 Task: Create a due date automation trigger when advanced on, on the monday of the week a card is due add dates not starting today at 11:00 AM.
Action: Mouse moved to (1016, 79)
Screenshot: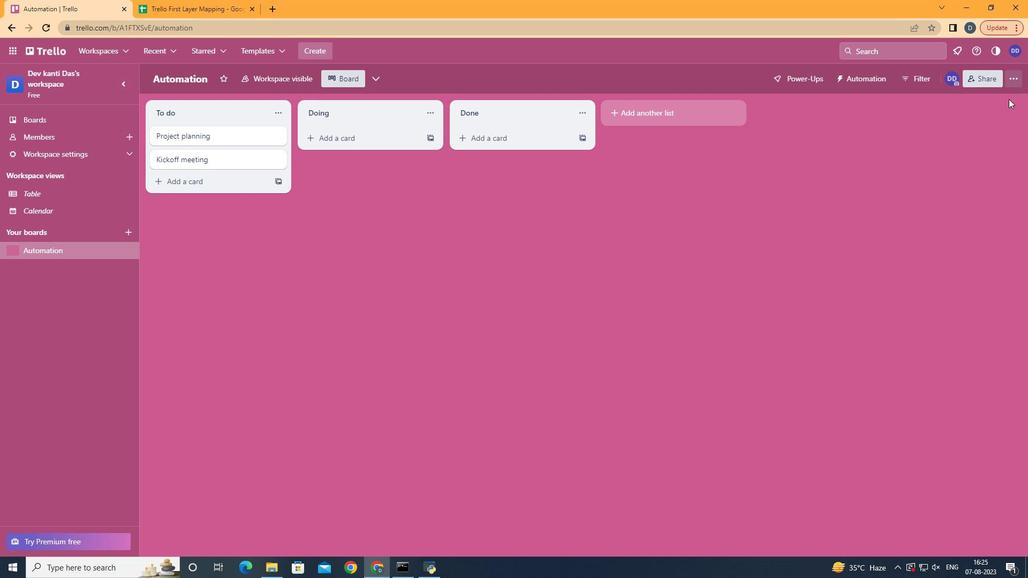 
Action: Mouse pressed left at (1016, 79)
Screenshot: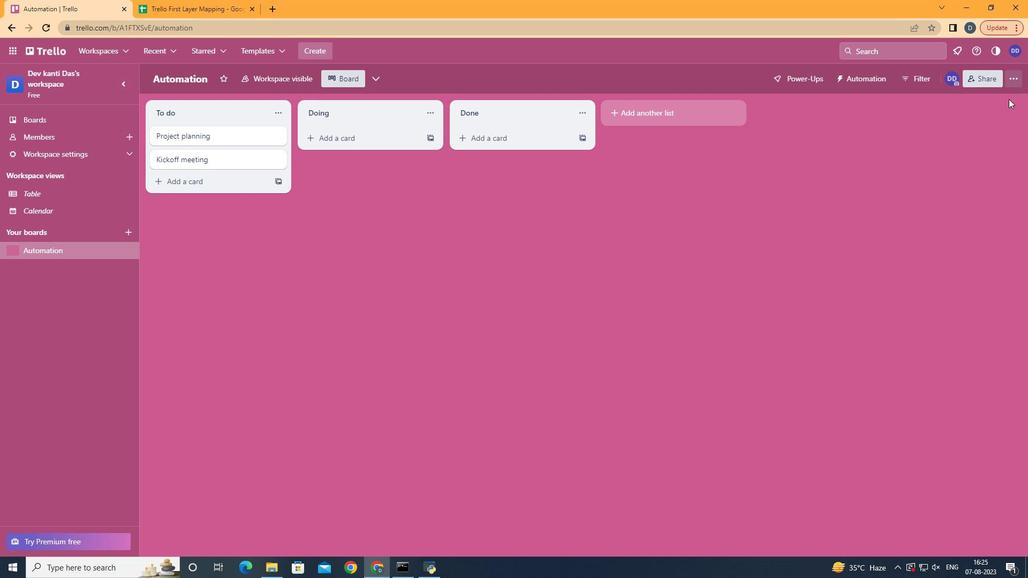 
Action: Mouse moved to (929, 229)
Screenshot: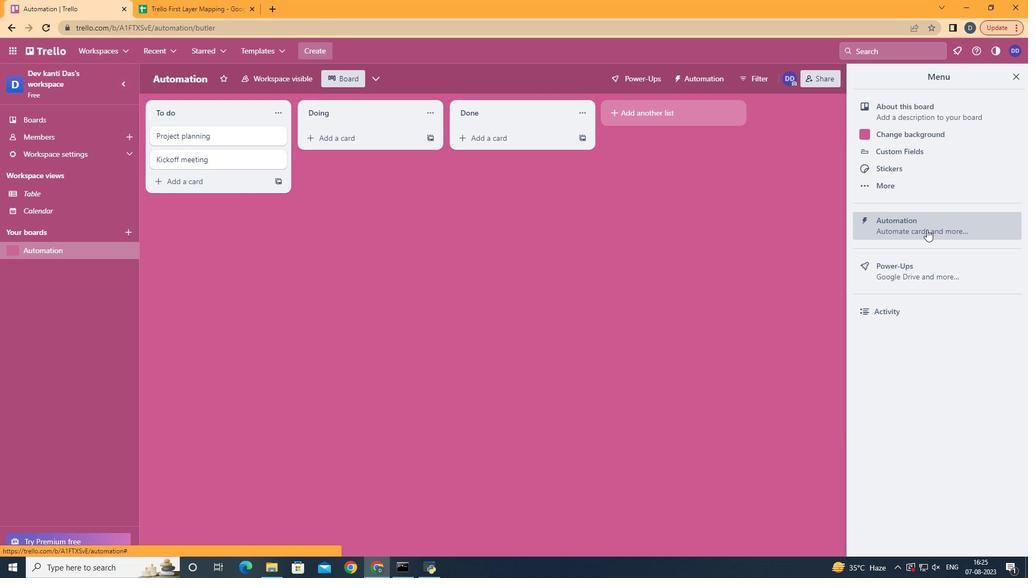 
Action: Mouse pressed left at (929, 229)
Screenshot: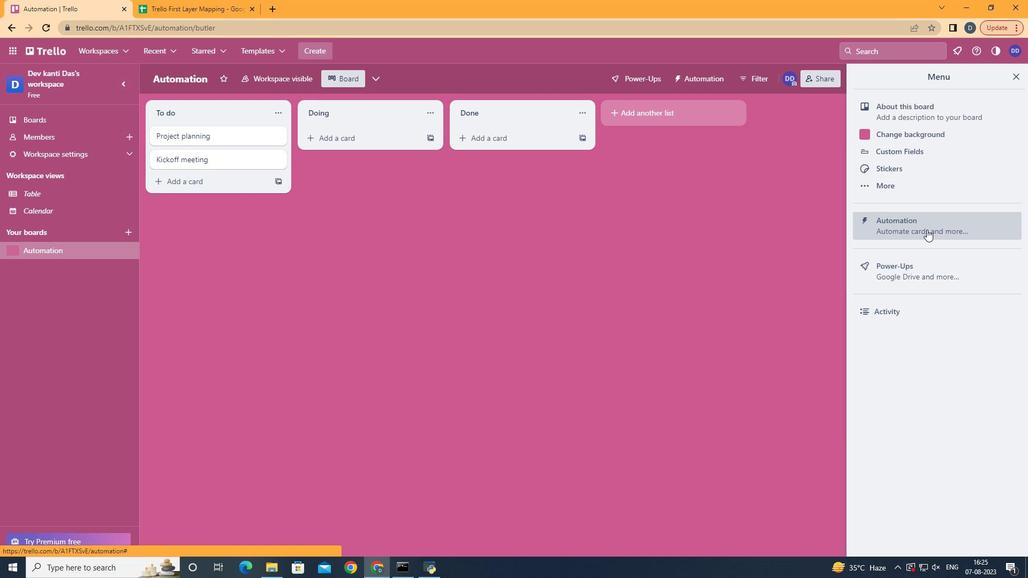 
Action: Mouse moved to (217, 218)
Screenshot: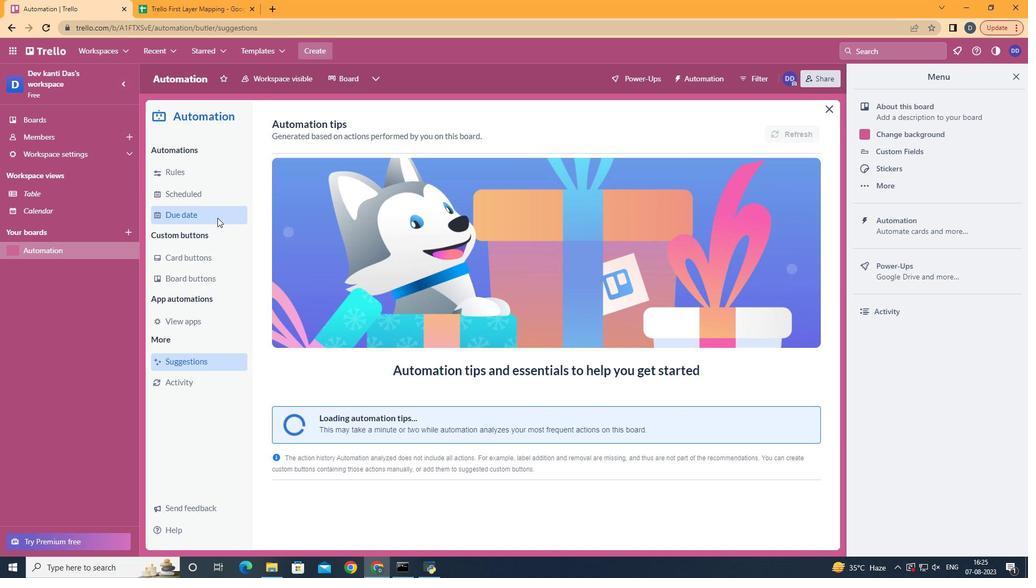 
Action: Mouse pressed left at (217, 218)
Screenshot: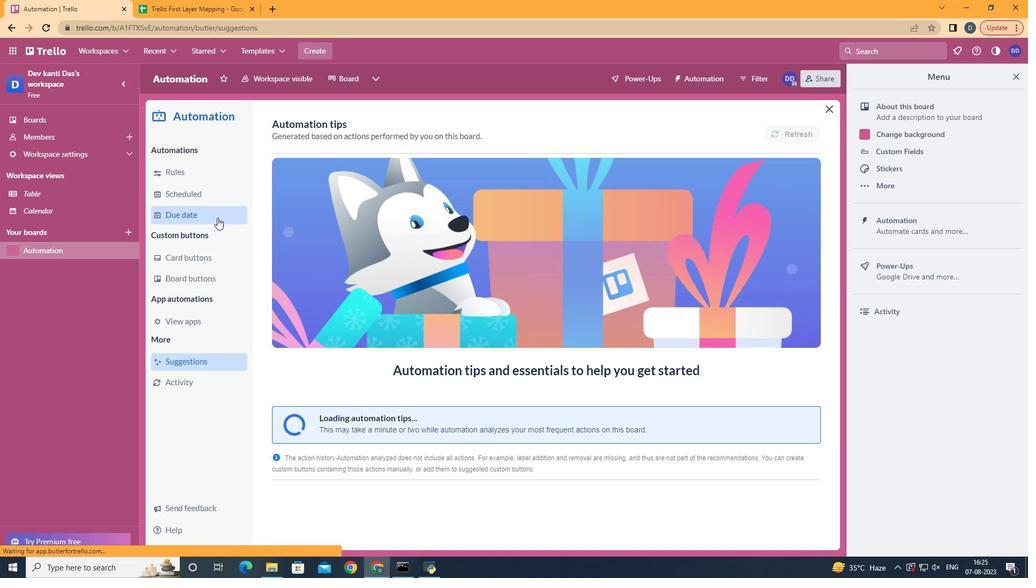 
Action: Mouse moved to (744, 128)
Screenshot: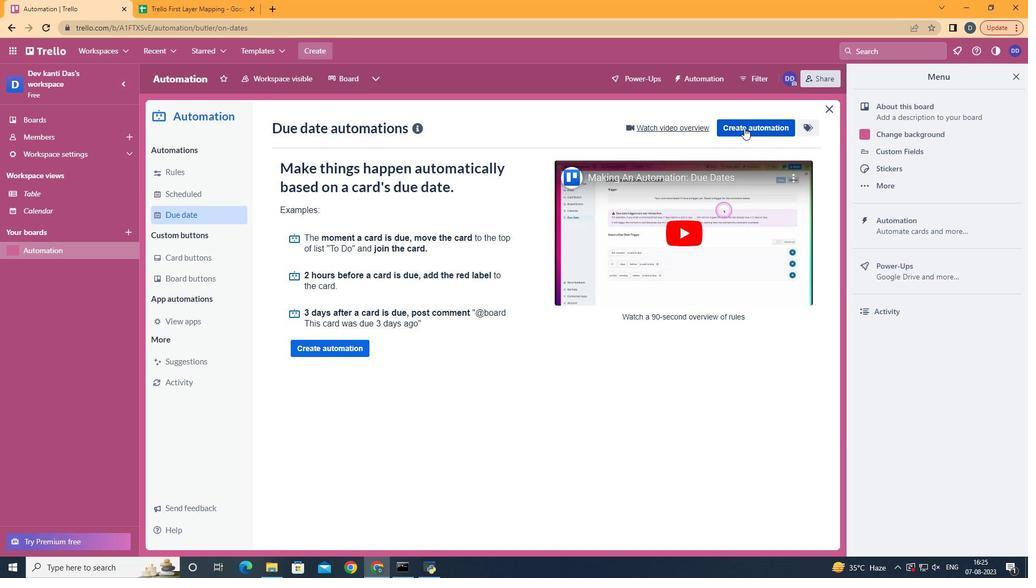 
Action: Mouse pressed left at (744, 128)
Screenshot: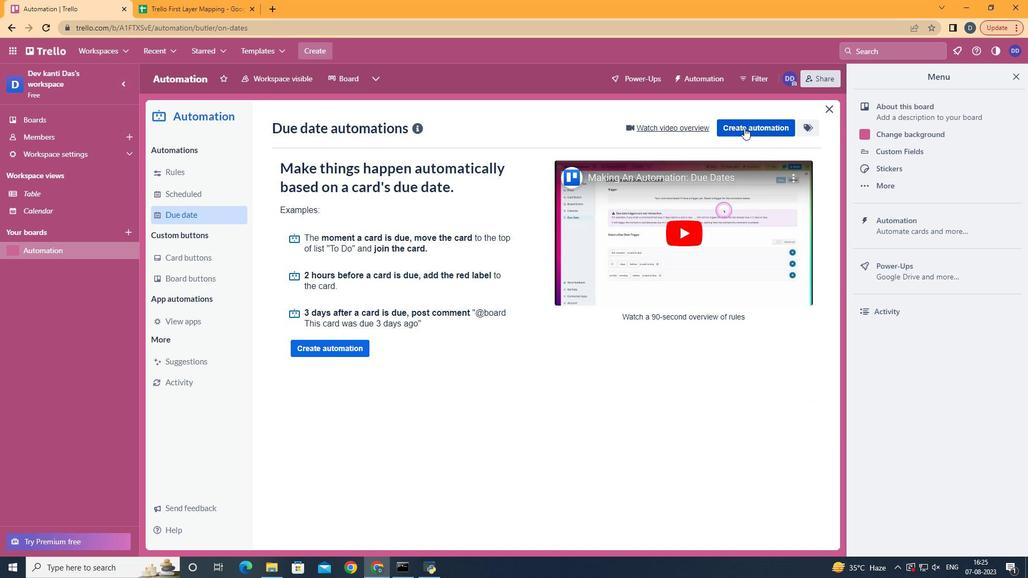 
Action: Mouse moved to (567, 235)
Screenshot: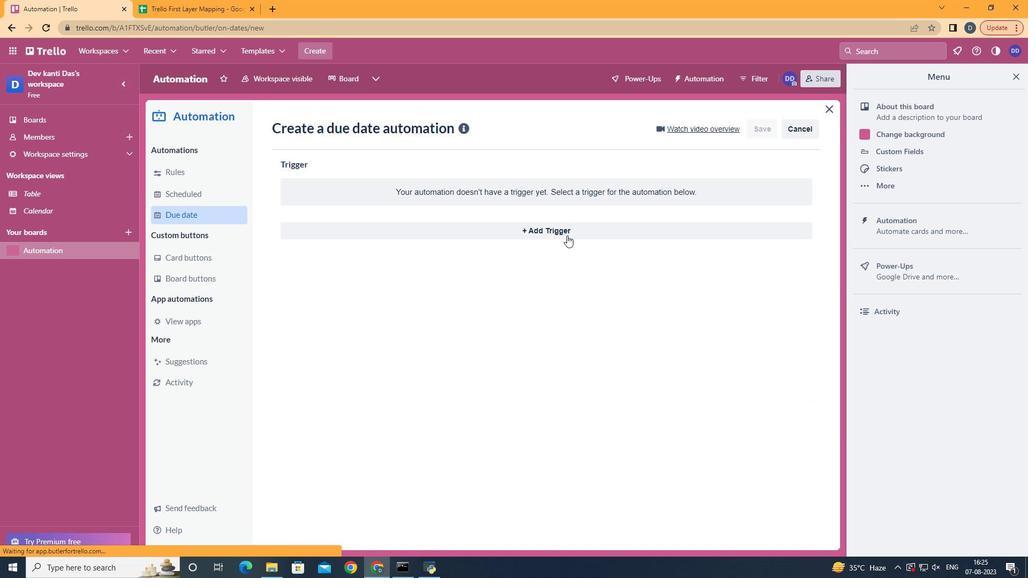 
Action: Mouse pressed left at (567, 235)
Screenshot: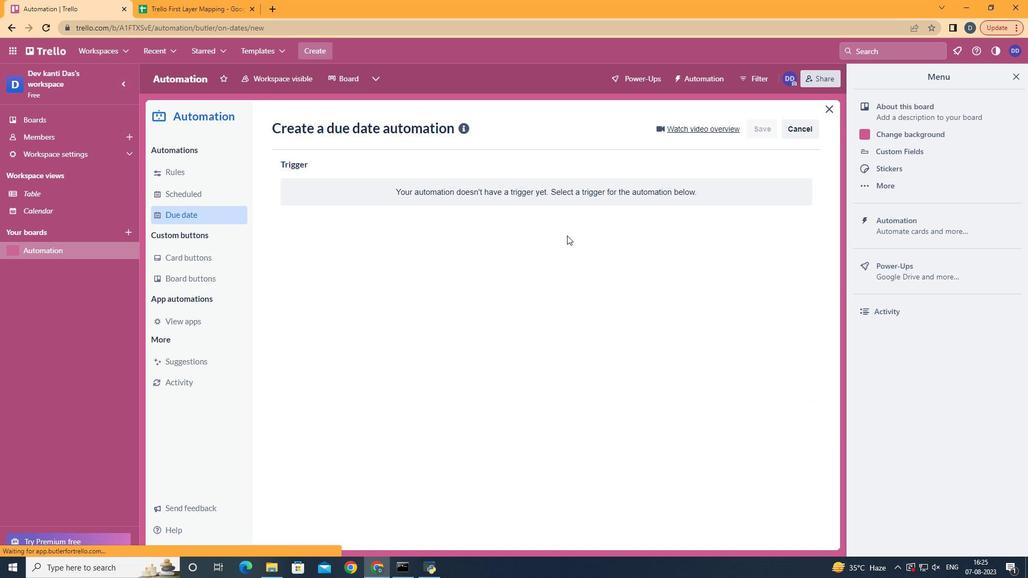 
Action: Mouse moved to (331, 277)
Screenshot: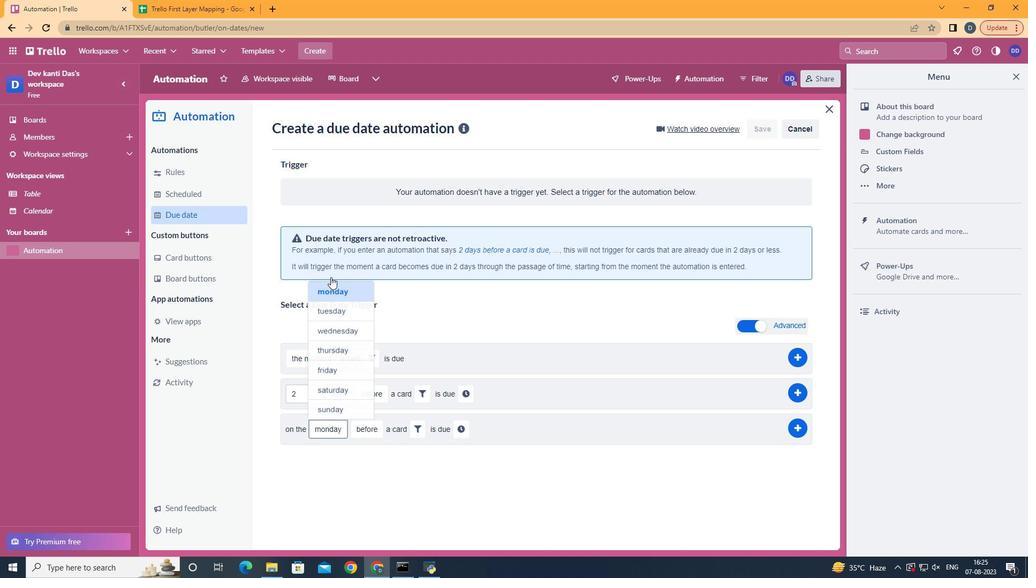 
Action: Mouse pressed left at (331, 277)
Screenshot: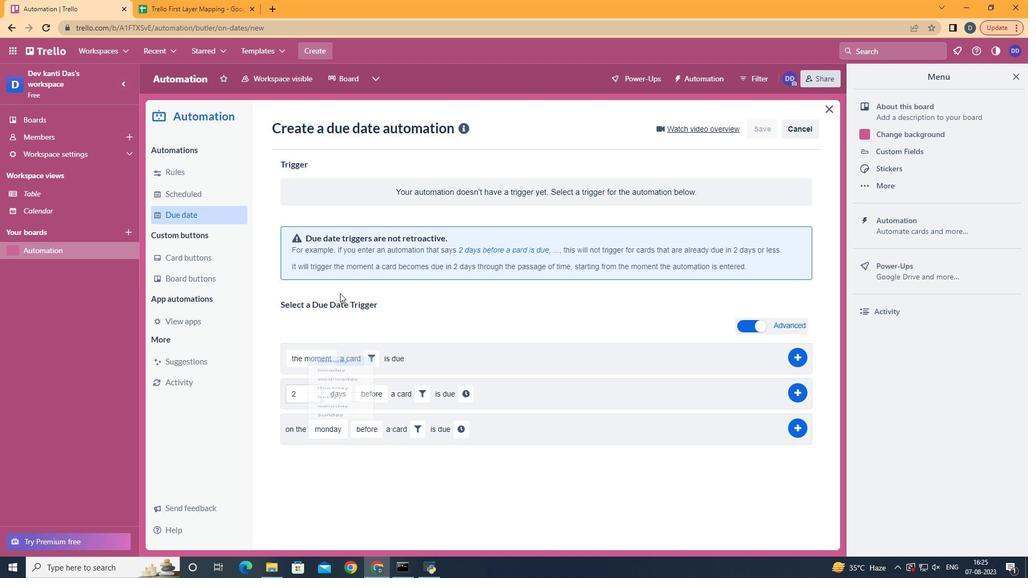 
Action: Mouse moved to (378, 499)
Screenshot: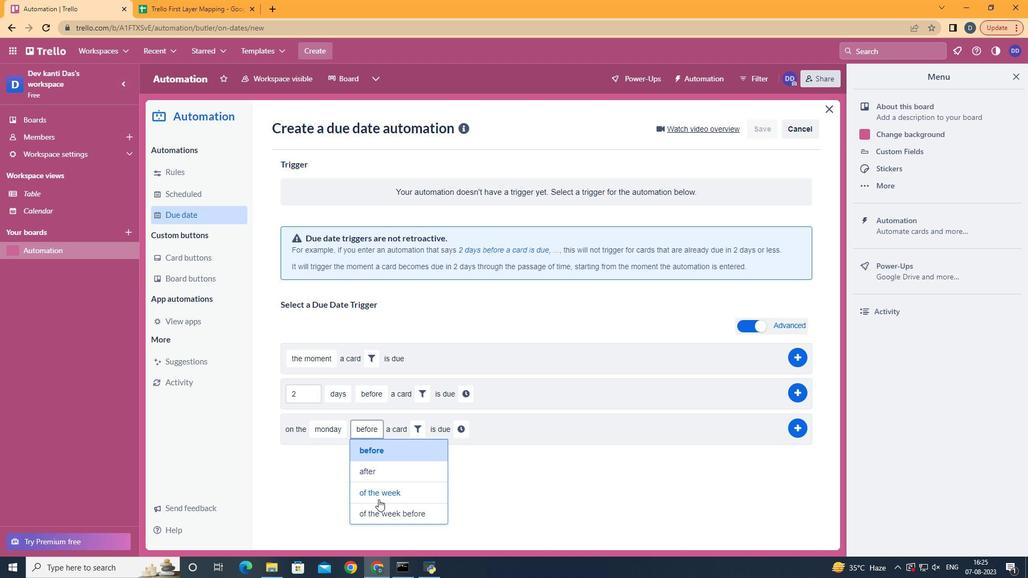 
Action: Mouse pressed left at (378, 499)
Screenshot: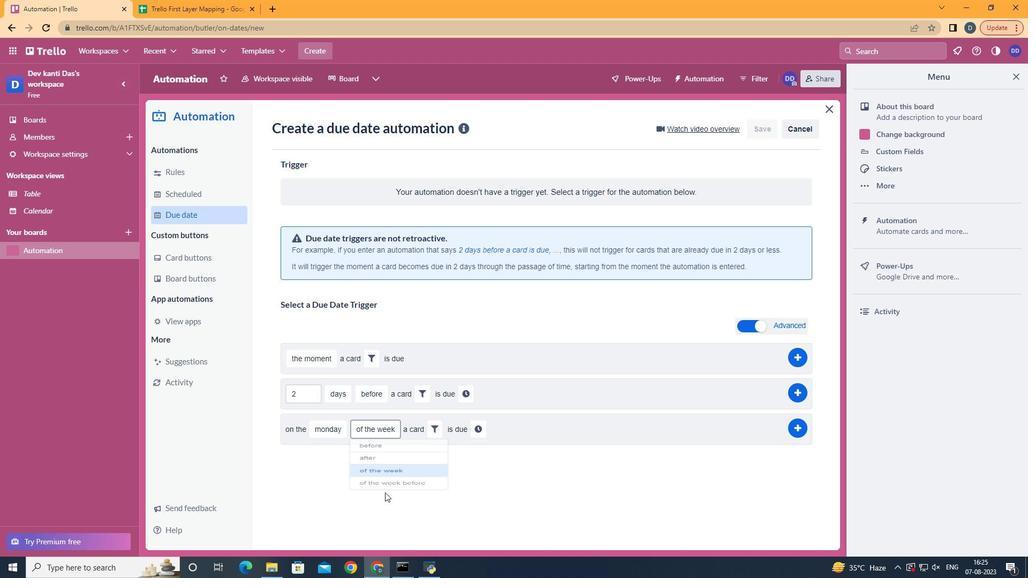 
Action: Mouse moved to (430, 437)
Screenshot: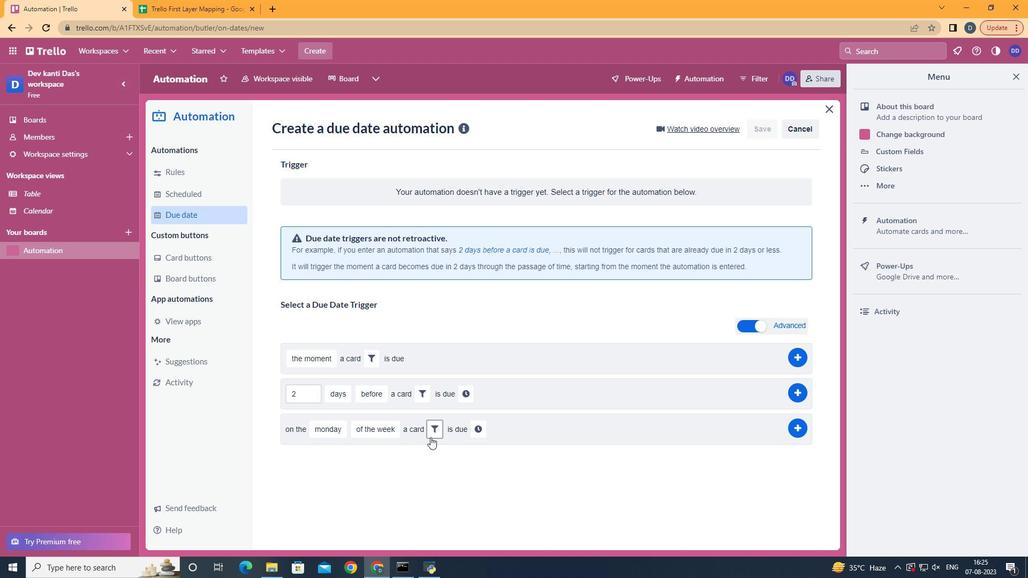 
Action: Mouse pressed left at (430, 437)
Screenshot: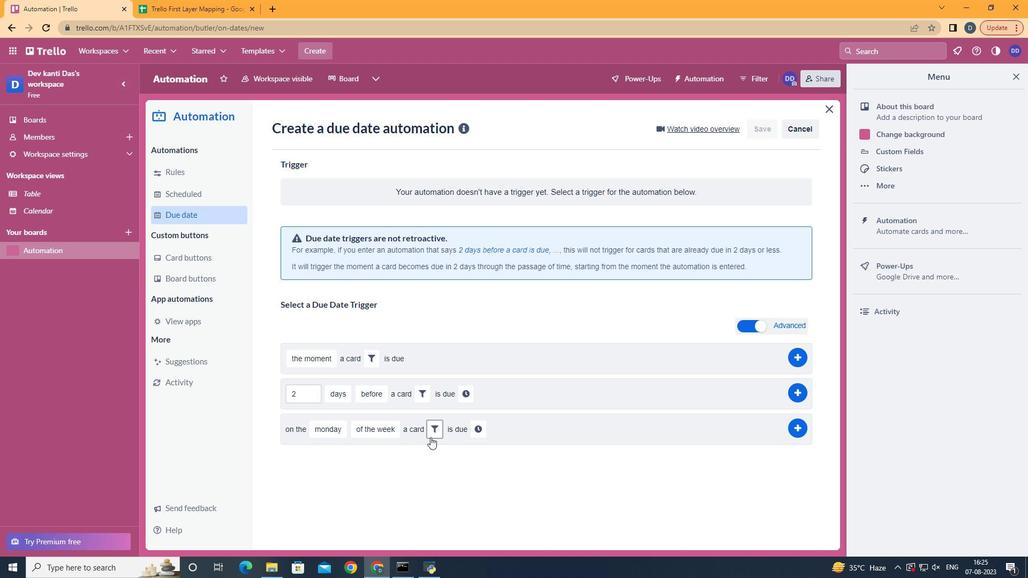 
Action: Mouse moved to (484, 466)
Screenshot: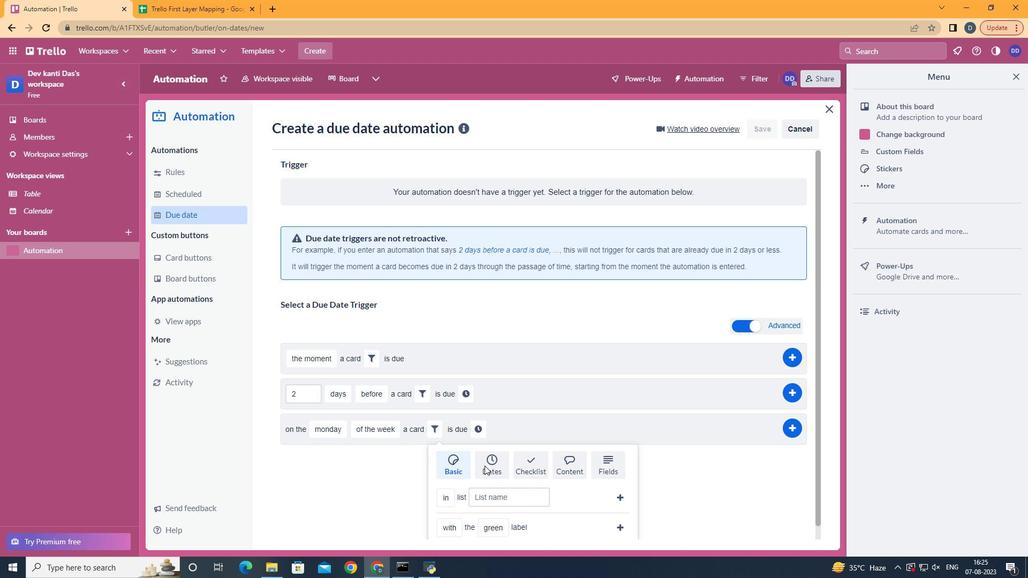 
Action: Mouse pressed left at (484, 466)
Screenshot: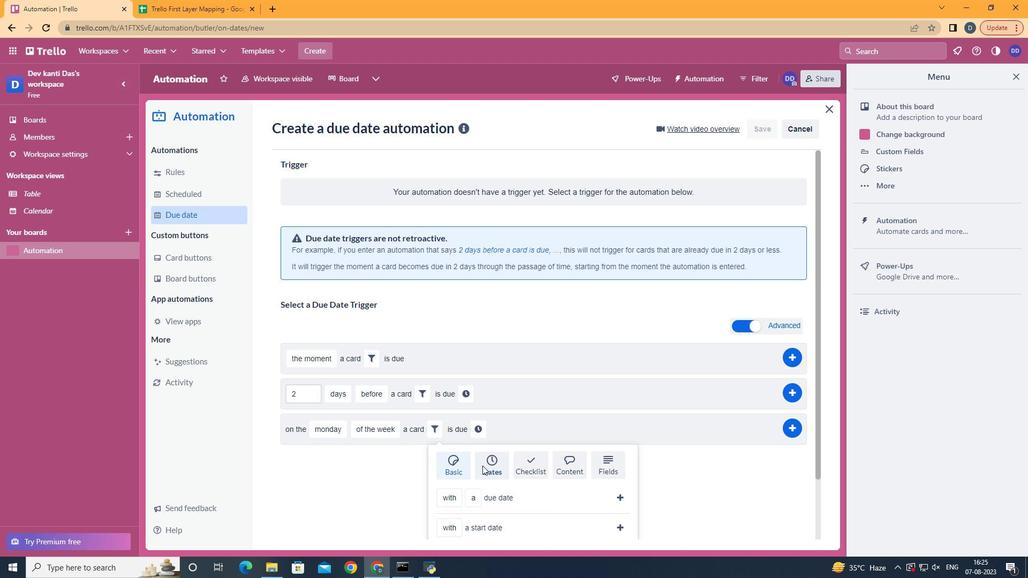
Action: Mouse moved to (482, 466)
Screenshot: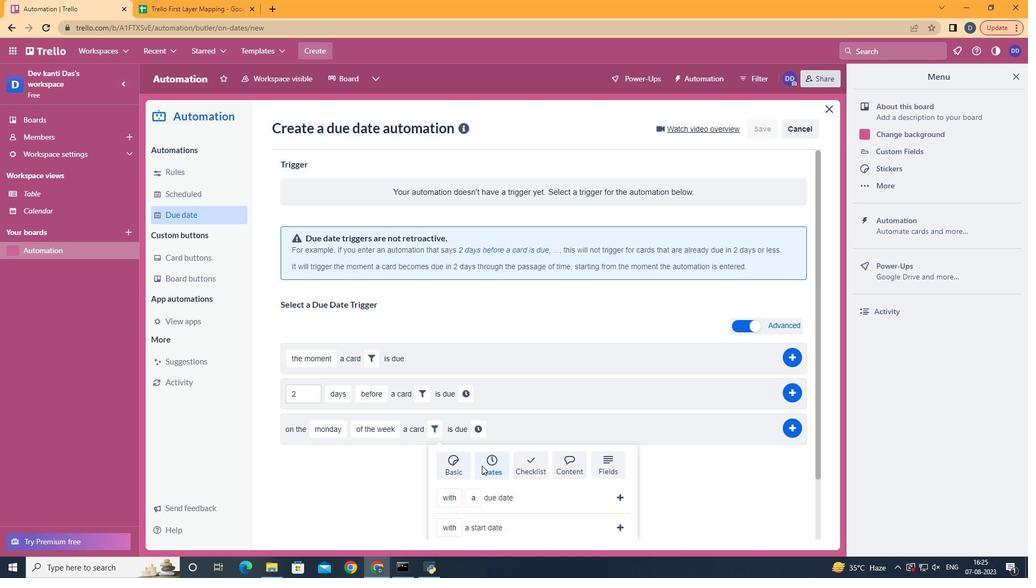 
Action: Mouse scrolled (482, 465) with delta (0, 0)
Screenshot: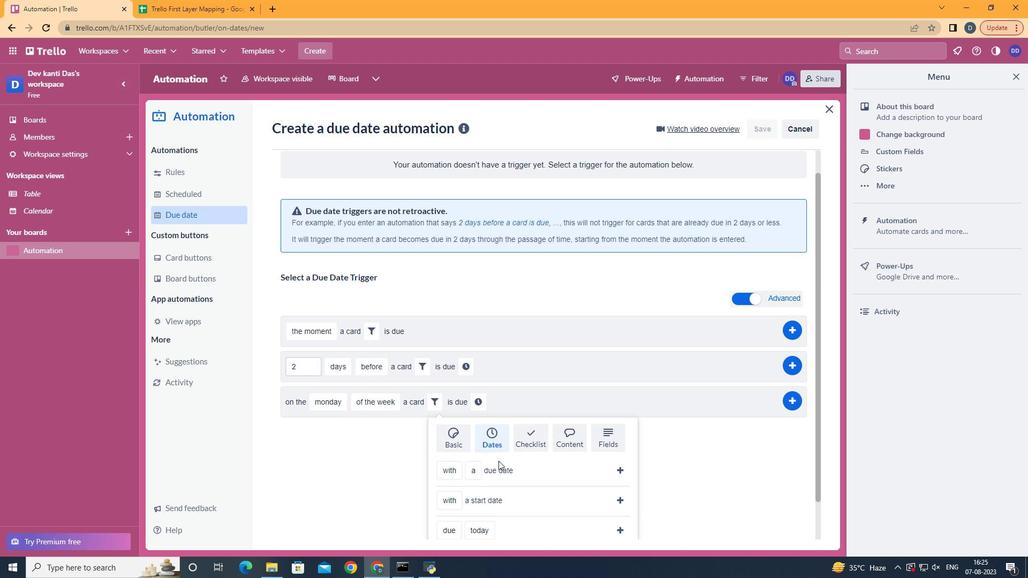 
Action: Mouse scrolled (482, 465) with delta (0, 0)
Screenshot: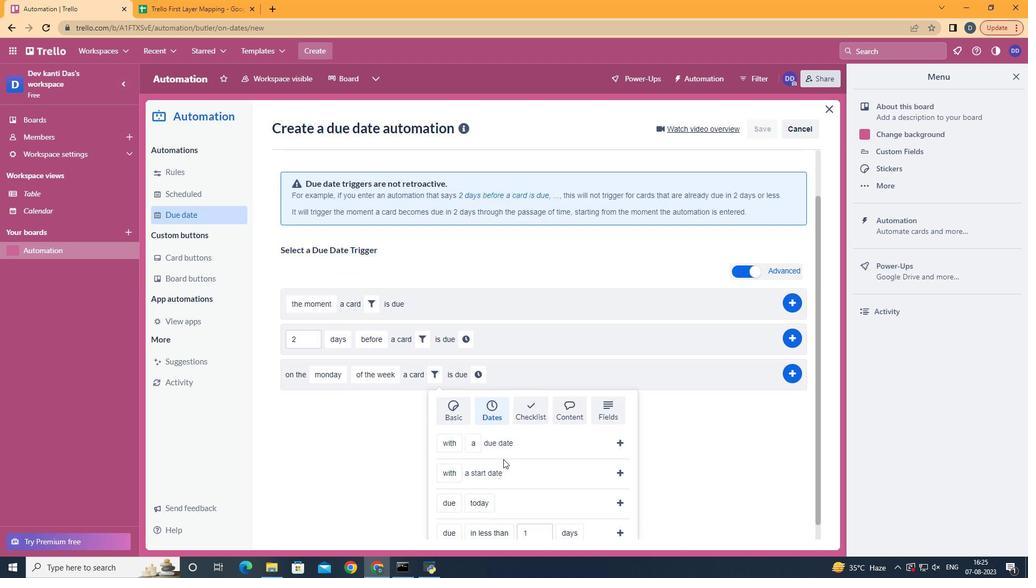 
Action: Mouse scrolled (482, 465) with delta (0, 0)
Screenshot: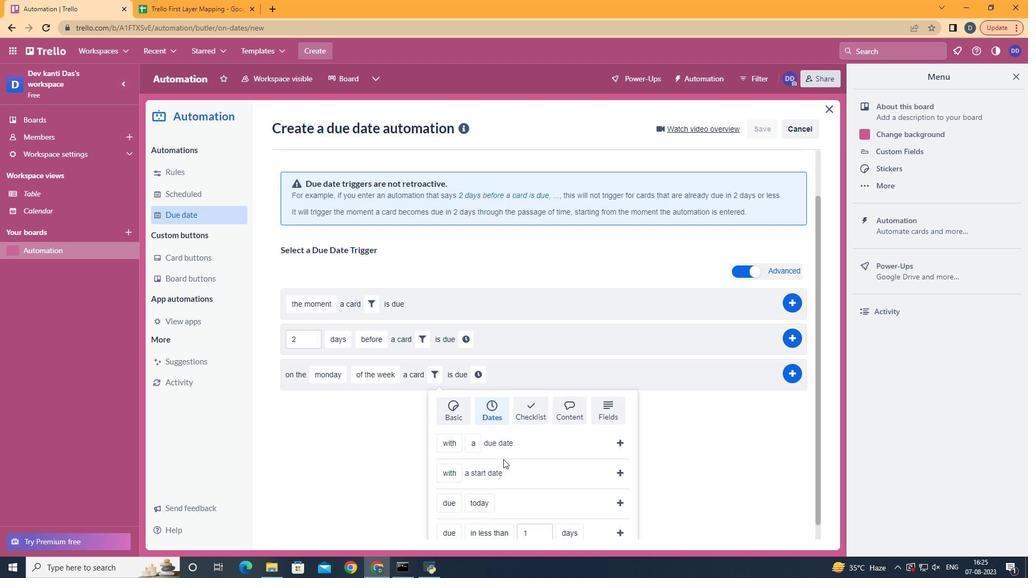 
Action: Mouse scrolled (482, 465) with delta (0, 0)
Screenshot: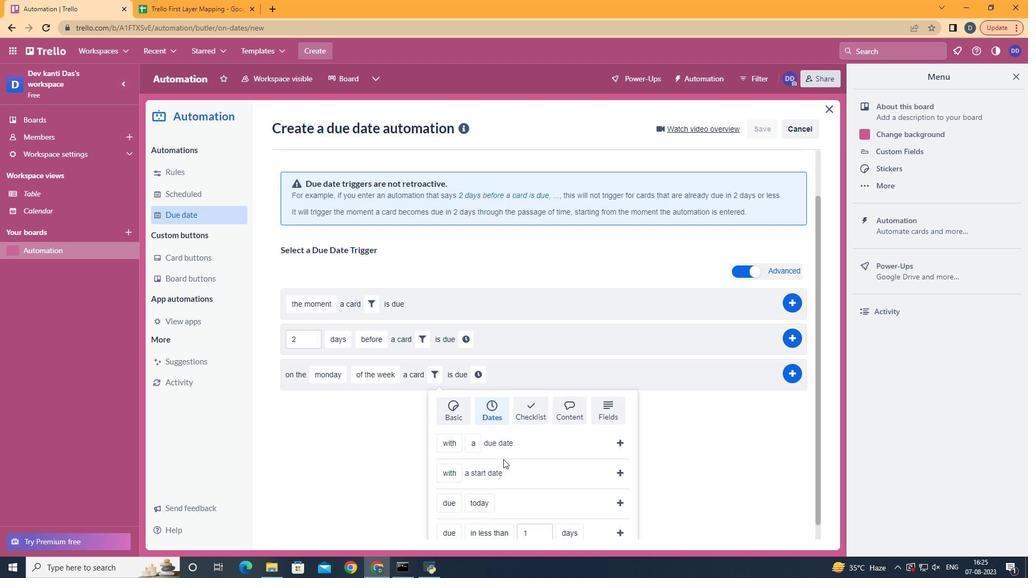 
Action: Mouse moved to (464, 469)
Screenshot: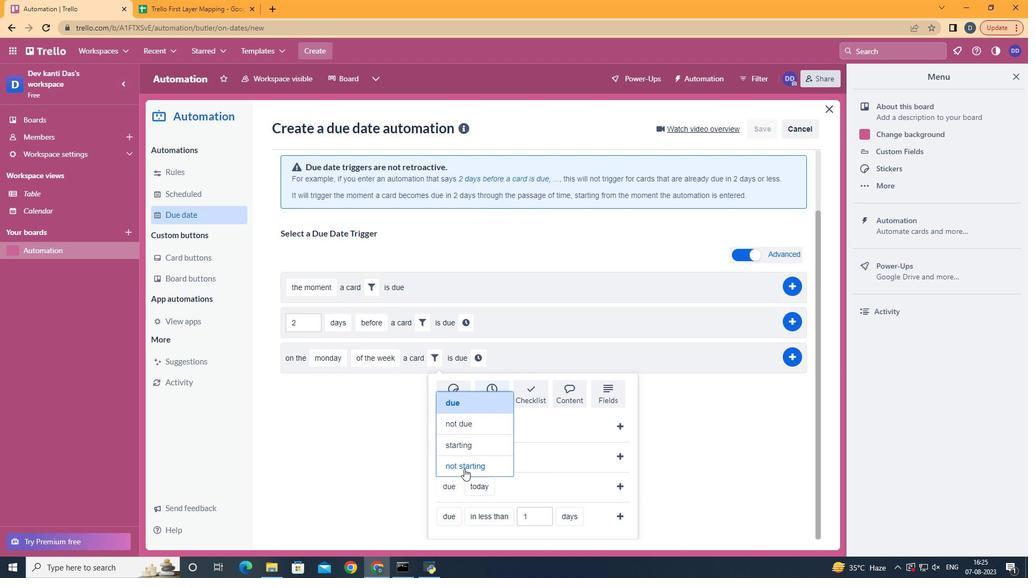 
Action: Mouse pressed left at (464, 469)
Screenshot: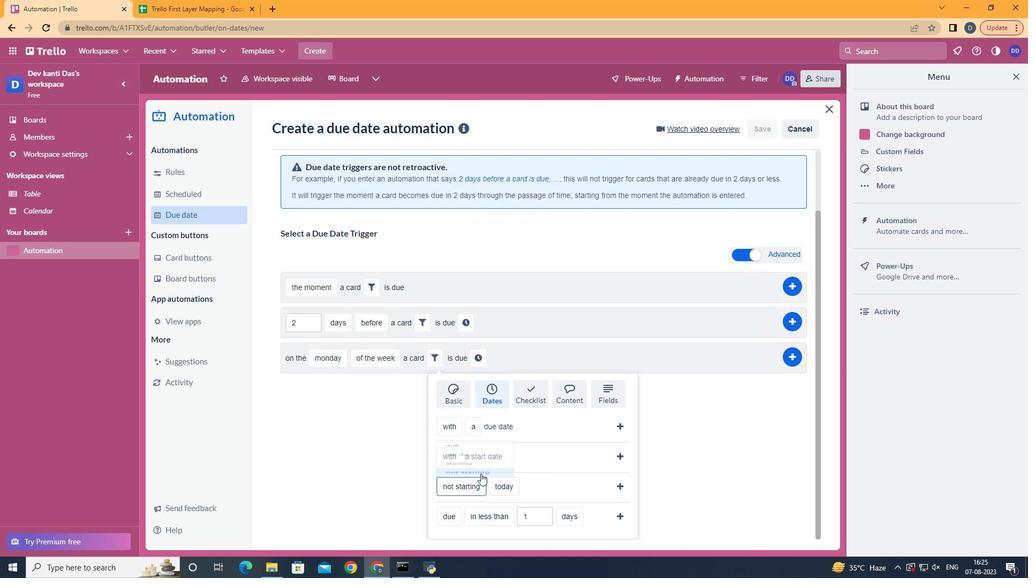 
Action: Mouse moved to (525, 357)
Screenshot: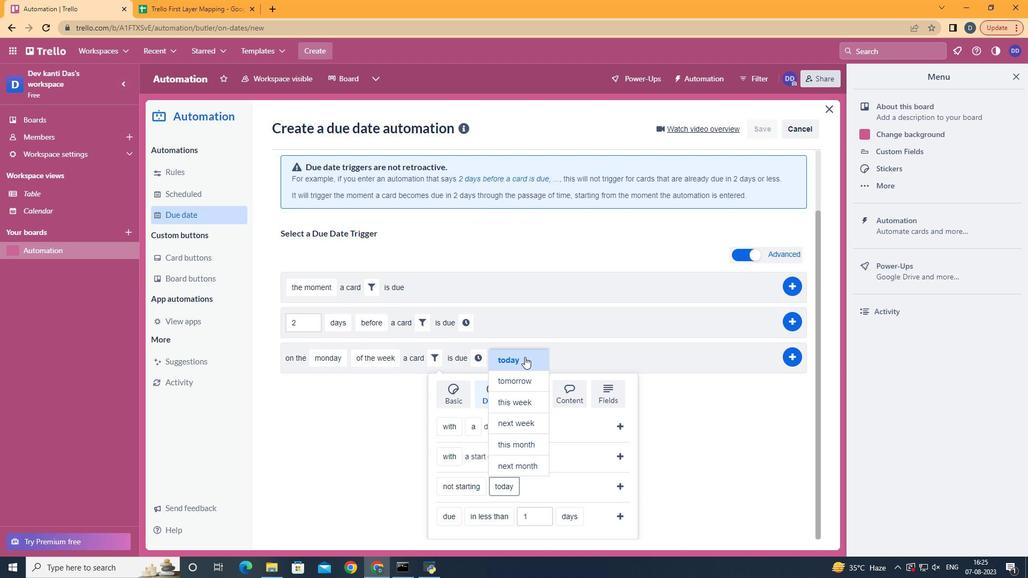 
Action: Mouse pressed left at (525, 357)
Screenshot: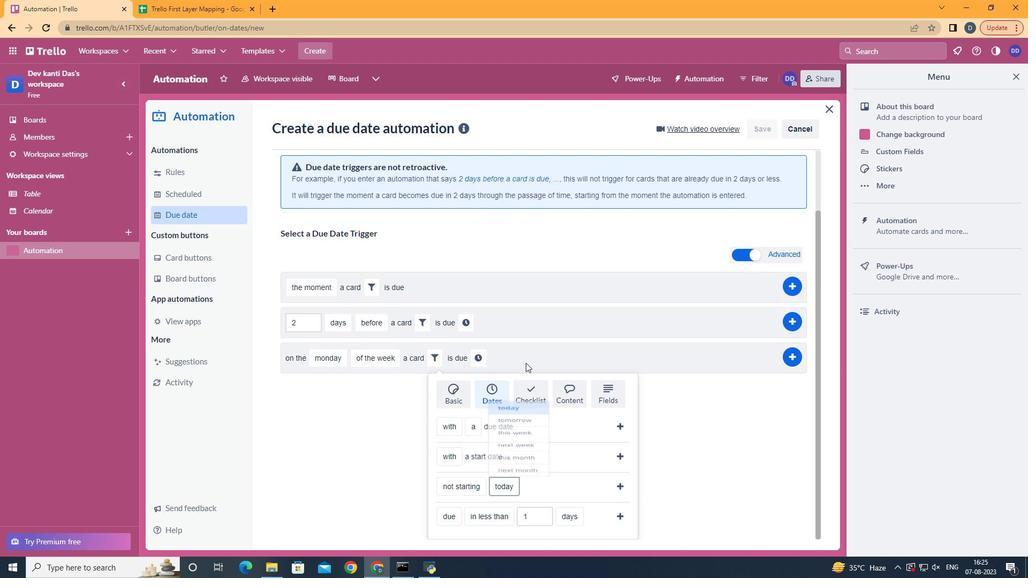 
Action: Mouse moved to (619, 486)
Screenshot: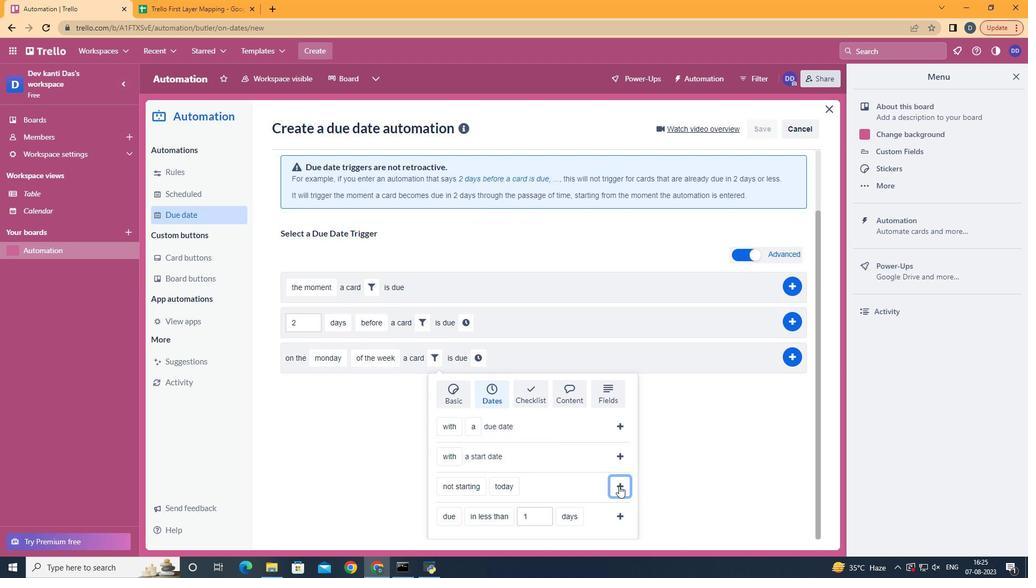 
Action: Mouse pressed left at (619, 486)
Screenshot: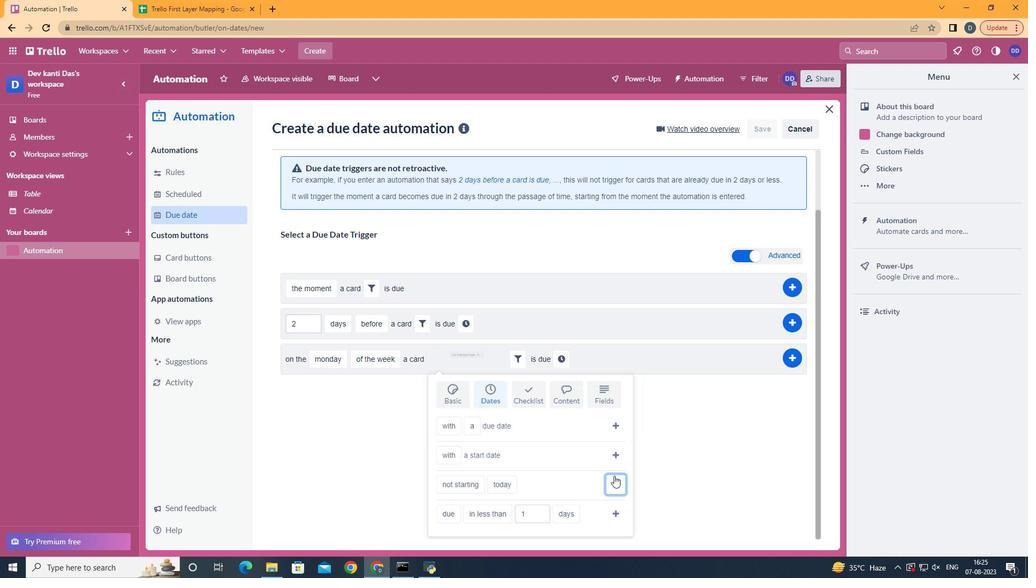 
Action: Mouse moved to (572, 430)
Screenshot: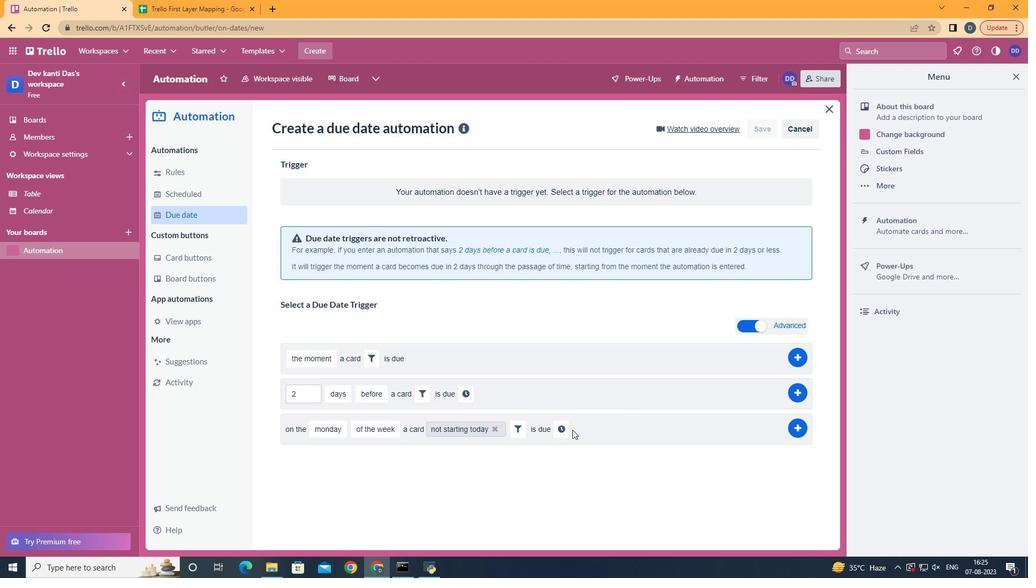 
Action: Mouse pressed left at (572, 430)
Screenshot: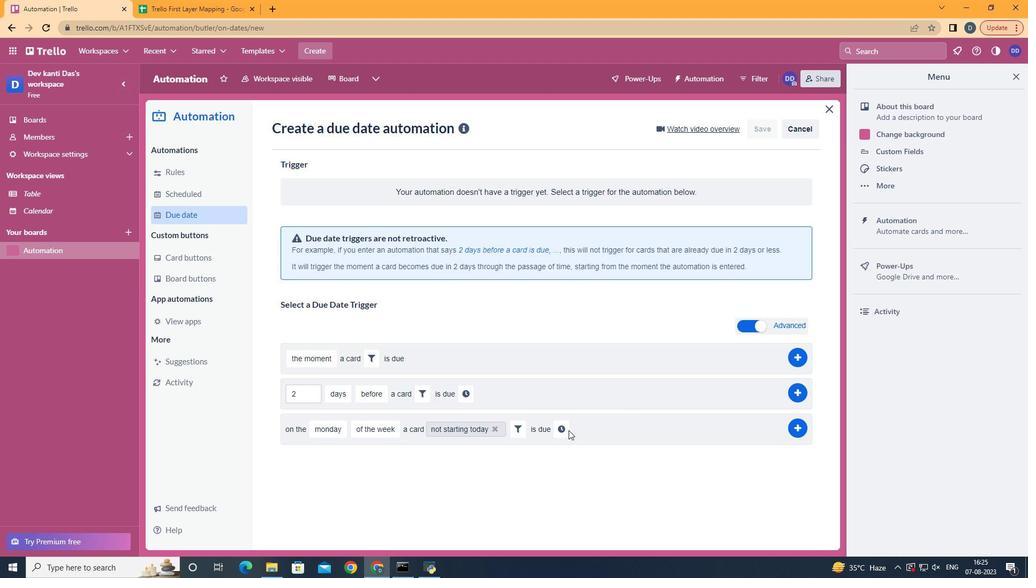 
Action: Mouse moved to (566, 431)
Screenshot: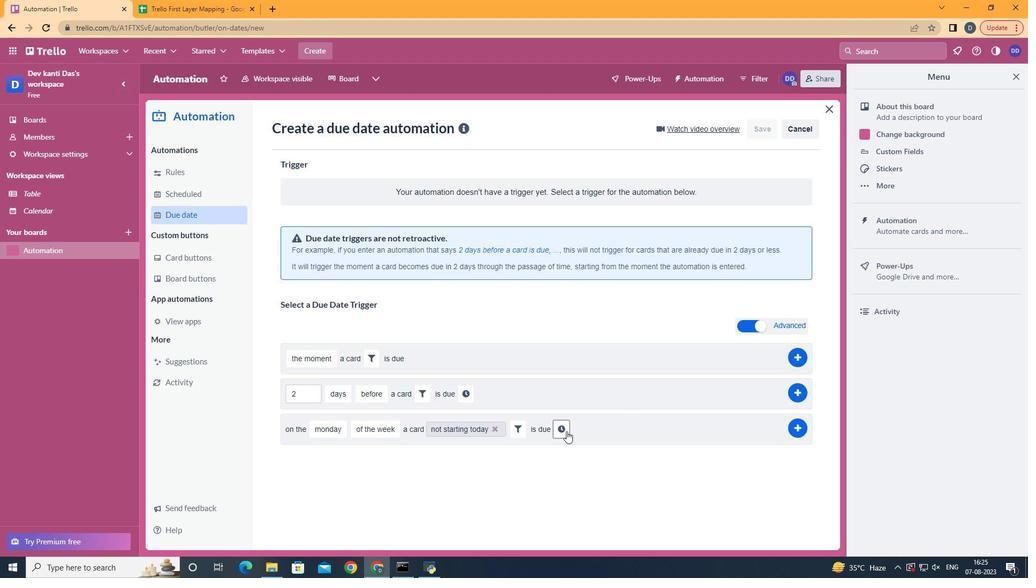 
Action: Mouse pressed left at (566, 431)
Screenshot: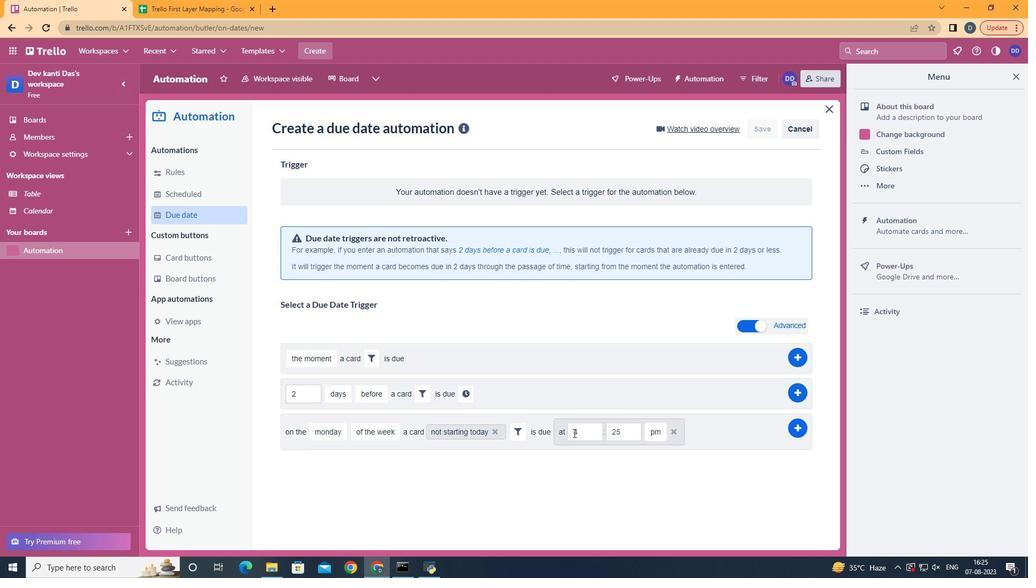 
Action: Mouse moved to (588, 435)
Screenshot: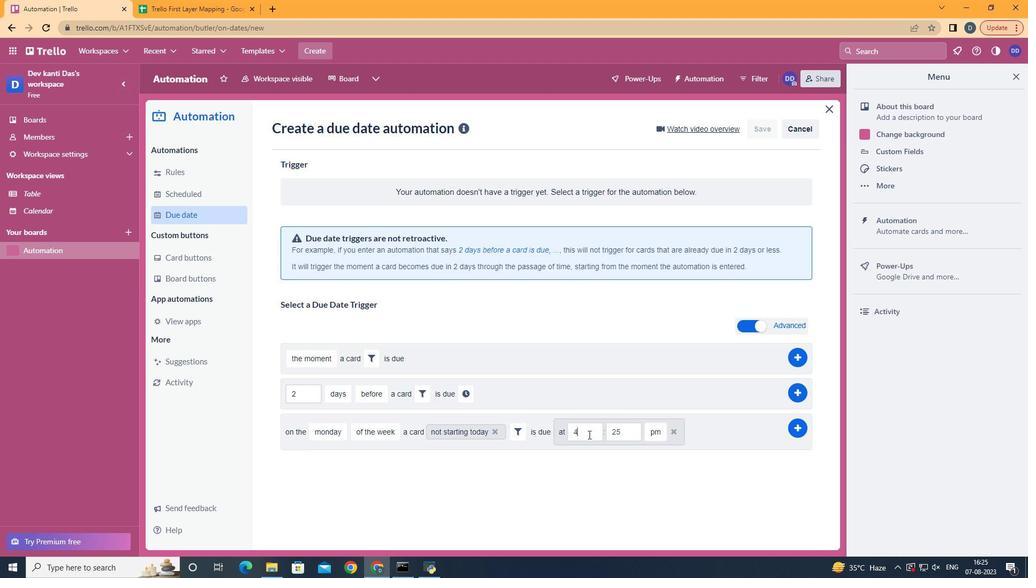 
Action: Mouse pressed left at (588, 435)
Screenshot: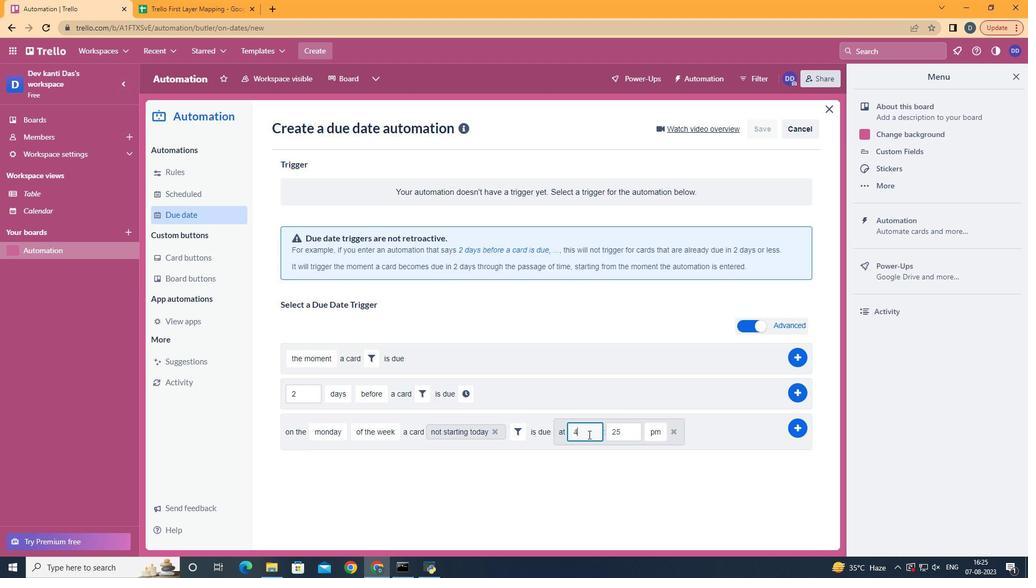 
Action: Mouse moved to (588, 435)
Screenshot: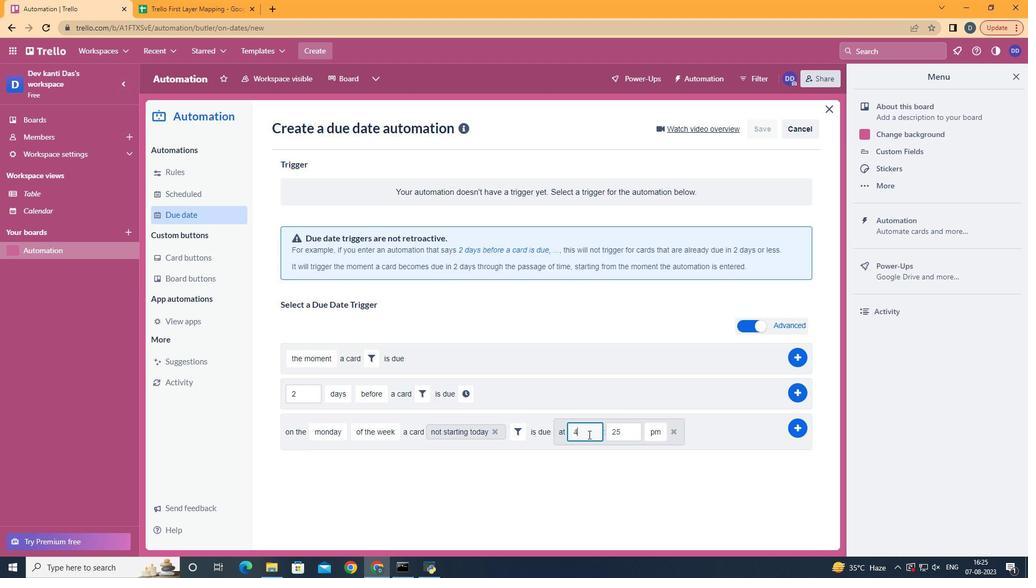 
Action: Key pressed <Key.backspace>11
Screenshot: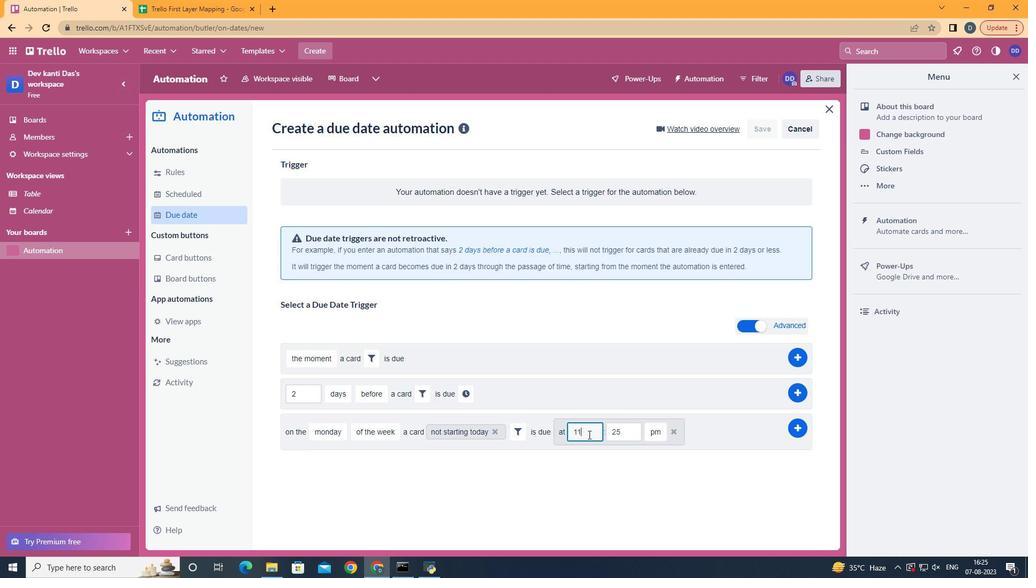 
Action: Mouse moved to (625, 436)
Screenshot: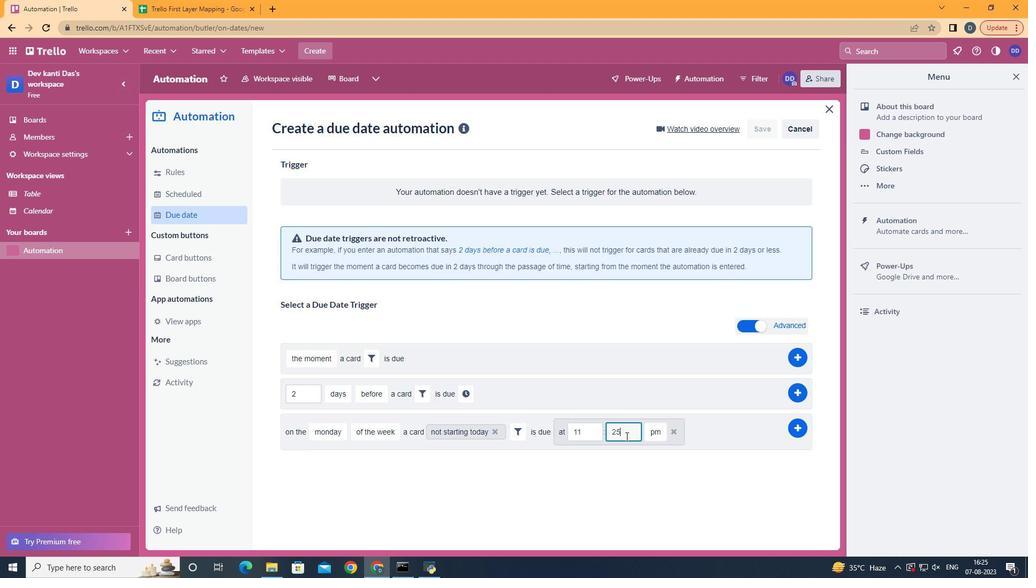 
Action: Mouse pressed left at (625, 436)
Screenshot: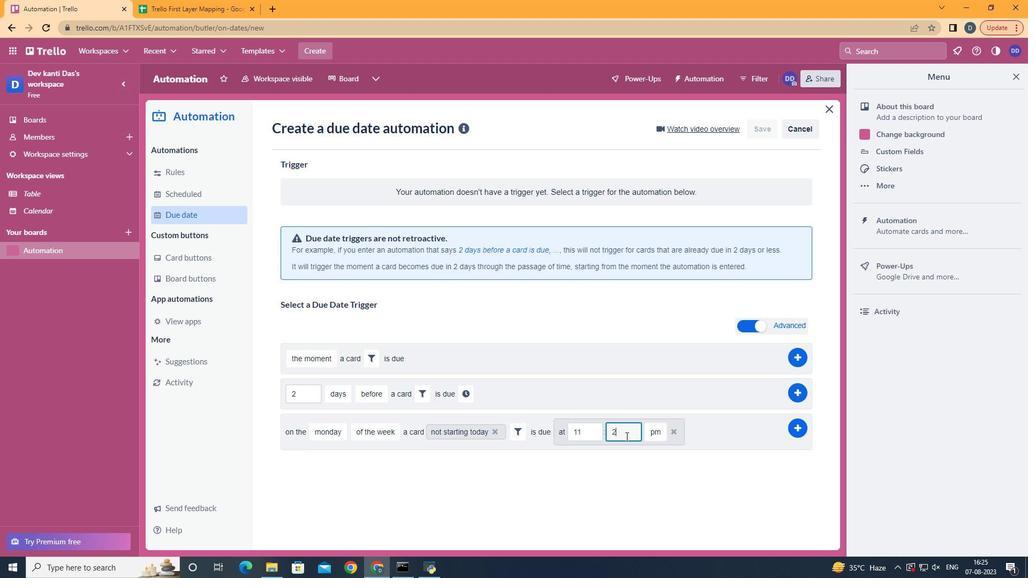 
Action: Mouse moved to (626, 436)
Screenshot: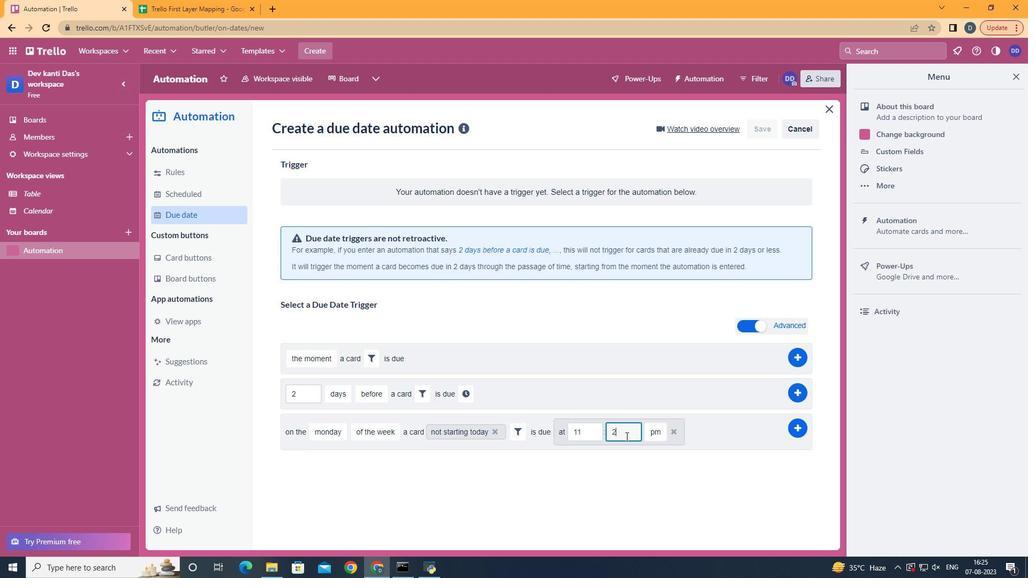 
Action: Key pressed <Key.backspace><Key.backspace>00
Screenshot: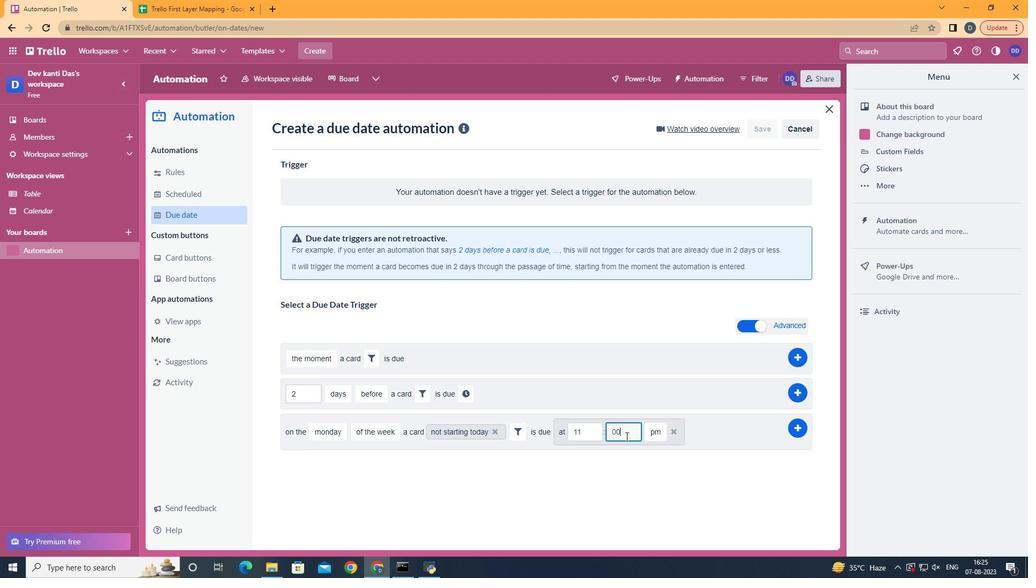 
Action: Mouse moved to (661, 446)
Screenshot: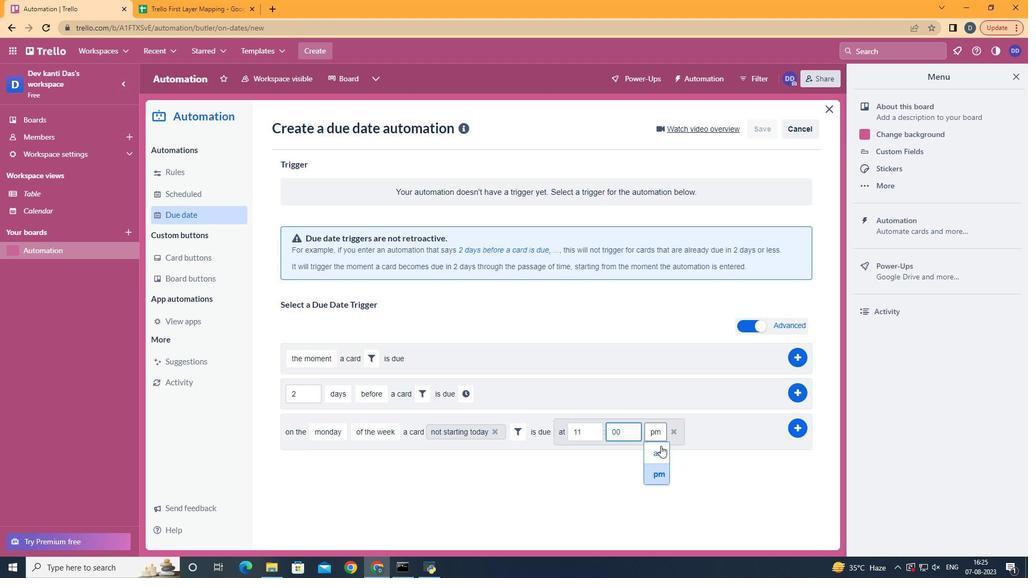 
Action: Mouse pressed left at (661, 446)
Screenshot: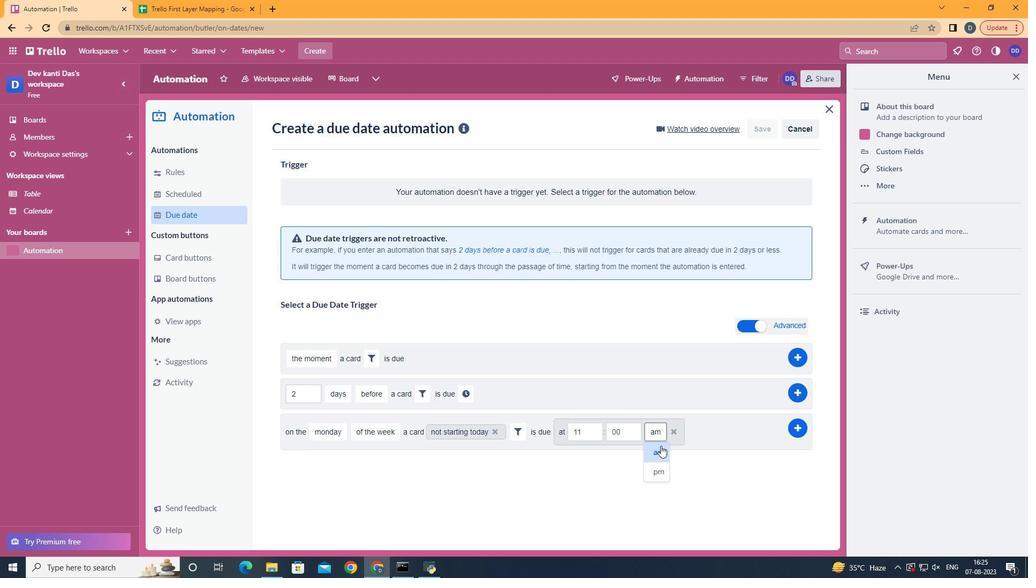 
Action: Mouse moved to (795, 421)
Screenshot: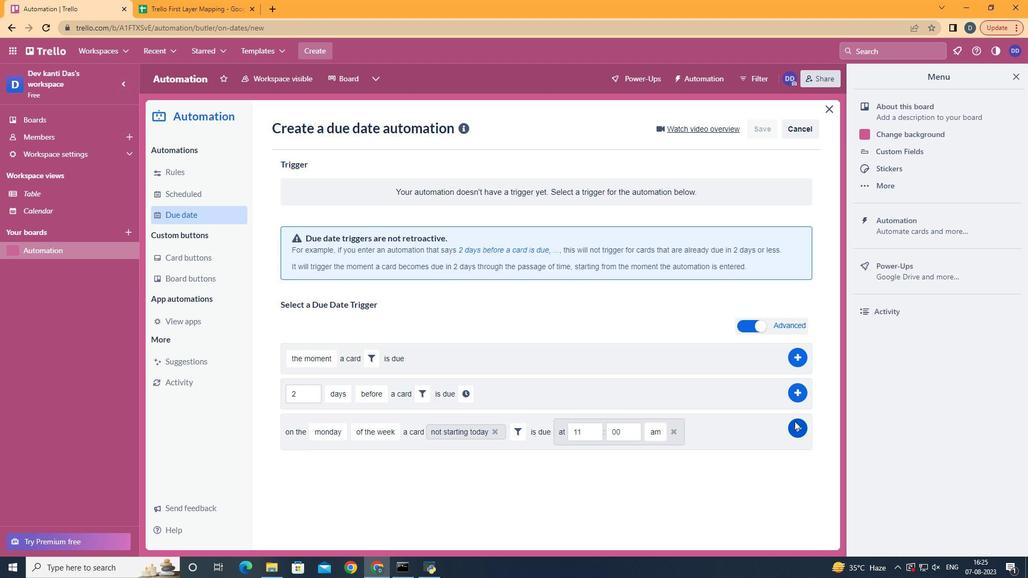 
Action: Mouse pressed left at (795, 421)
Screenshot: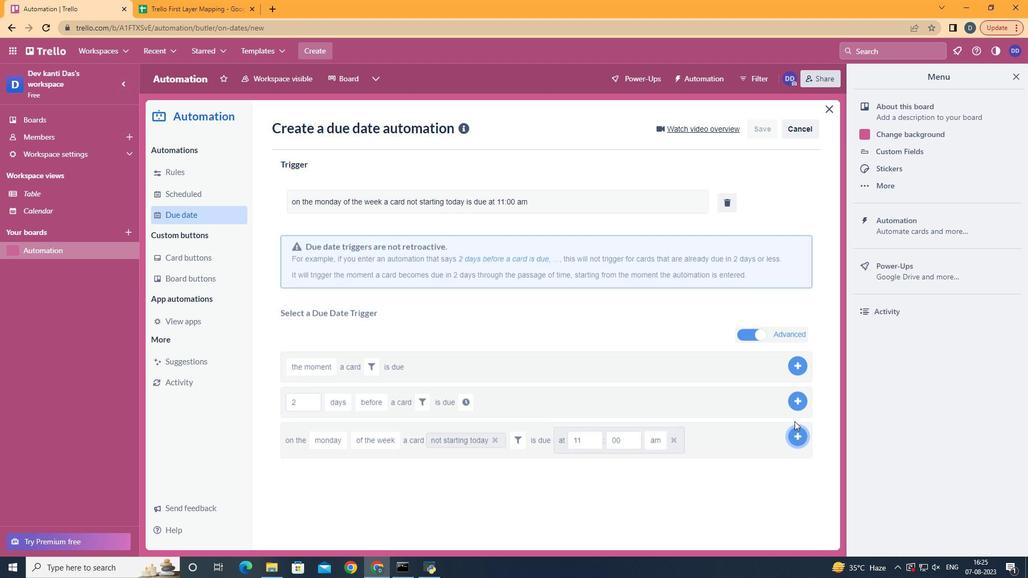 
Action: Mouse moved to (592, 196)
Screenshot: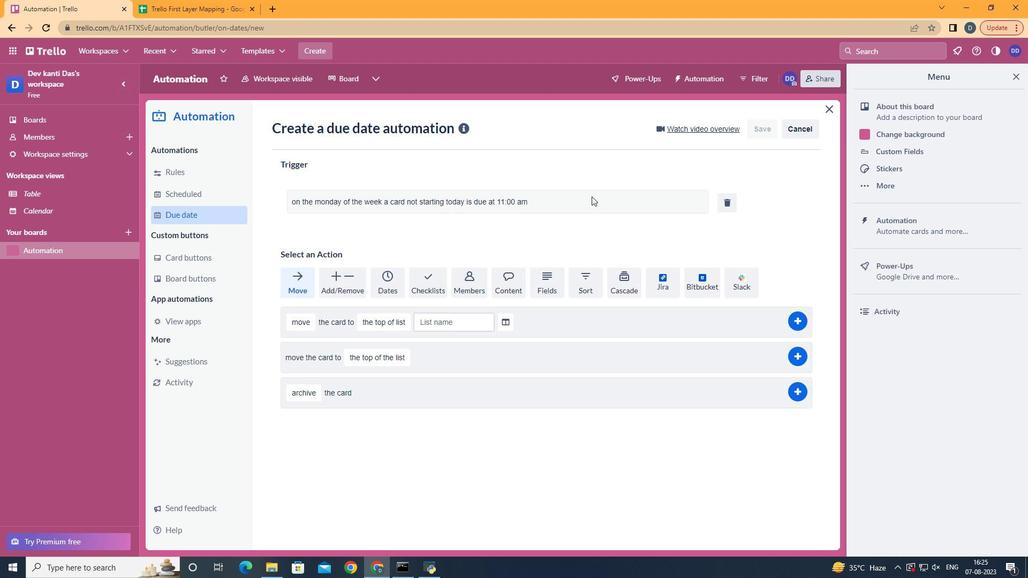 
